 Task: Create in the project AgileInsight in Backlog an issue 'Develop a new tool for automated testing of mobile application usability and user experience', assign it to team member softage.2@softage.net and change the status to IN PROGRESS. Create in the project AgileInsight in Backlog an issue 'Upgrade the database indexing strategy of a web application to improve data retrieval and query performance', assign it to team member softage.3@softage.net and change the status to IN PROGRESS
Action: Mouse moved to (214, 59)
Screenshot: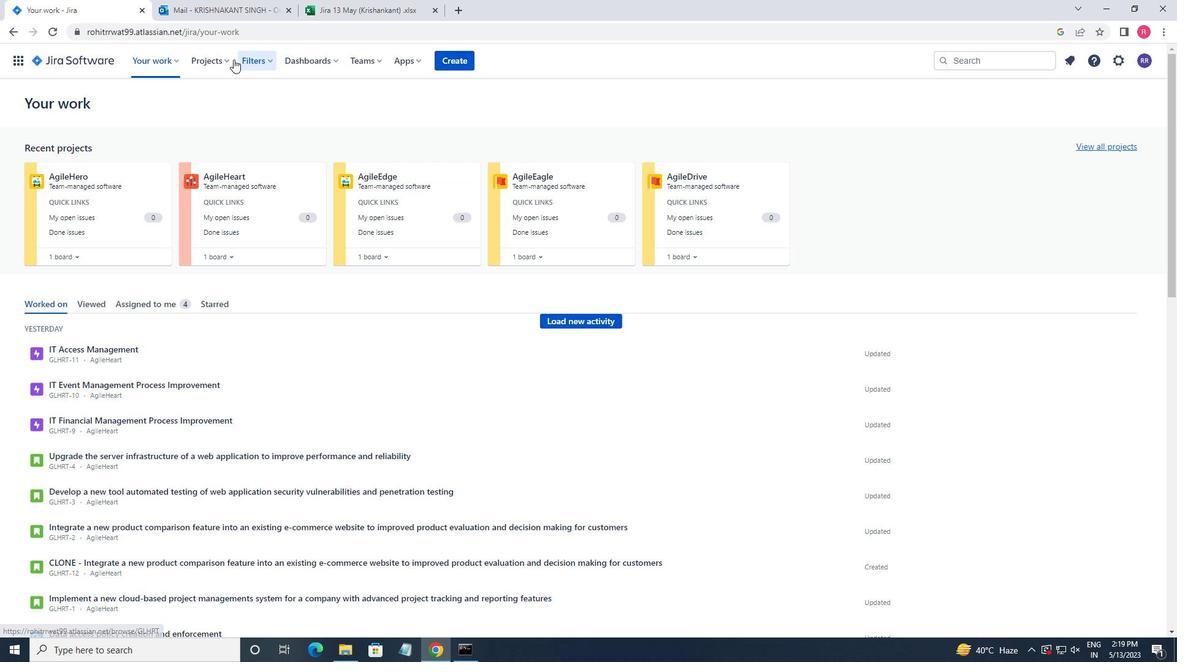 
Action: Mouse pressed left at (214, 59)
Screenshot: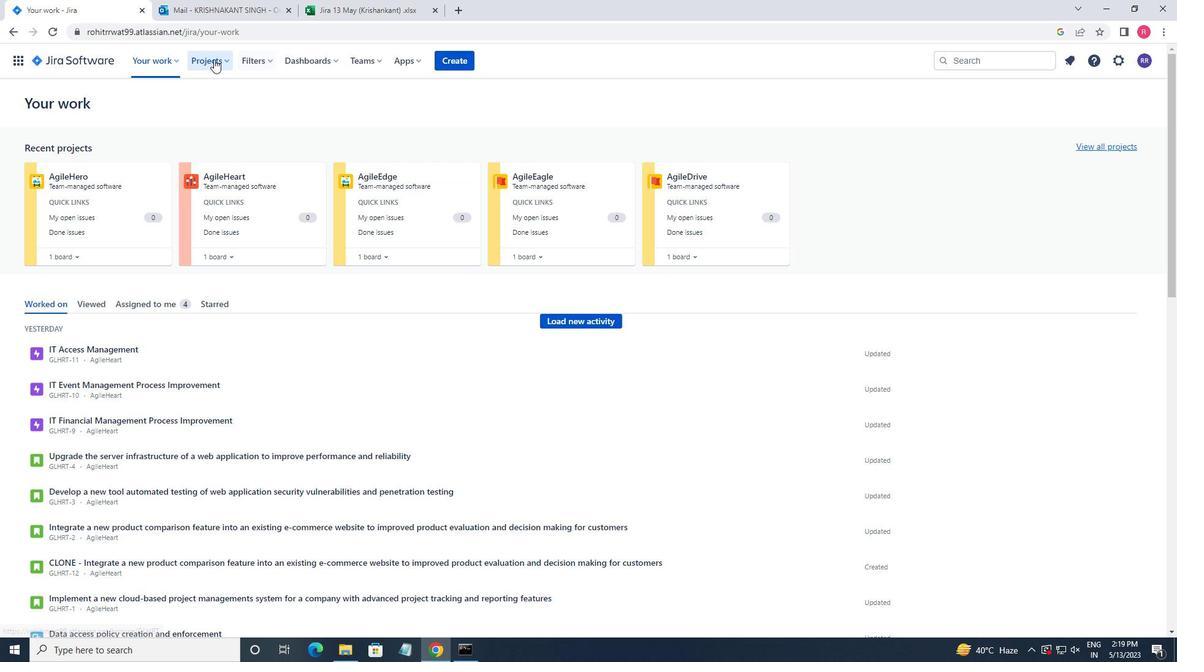 
Action: Mouse moved to (249, 122)
Screenshot: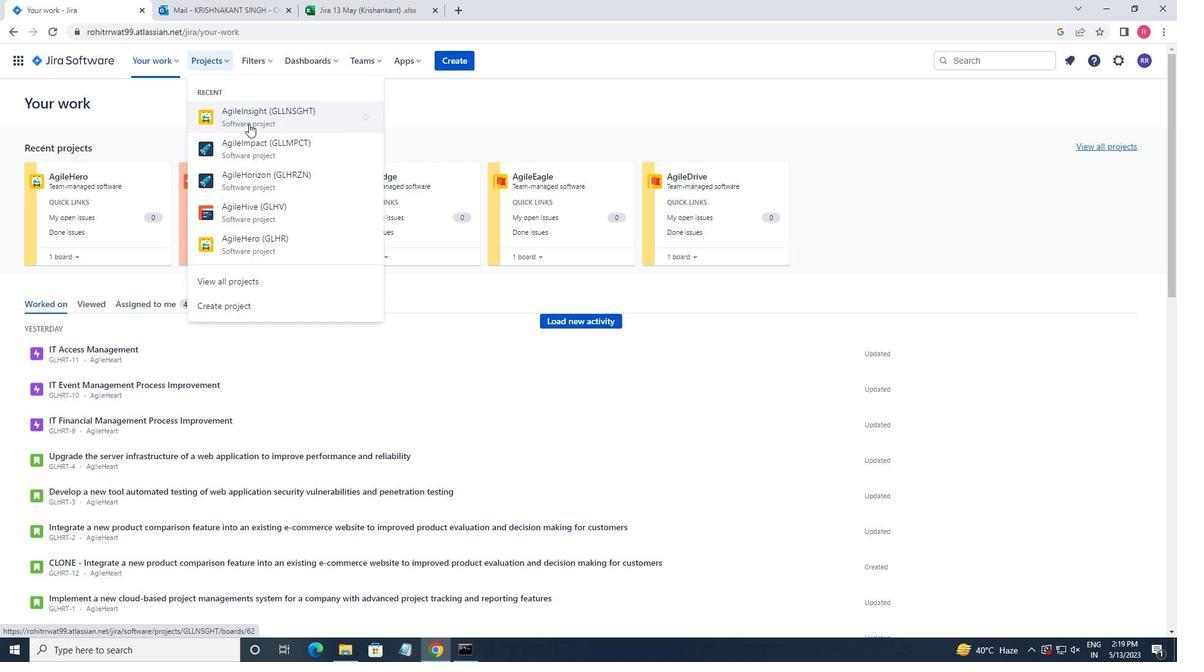 
Action: Mouse pressed left at (249, 122)
Screenshot: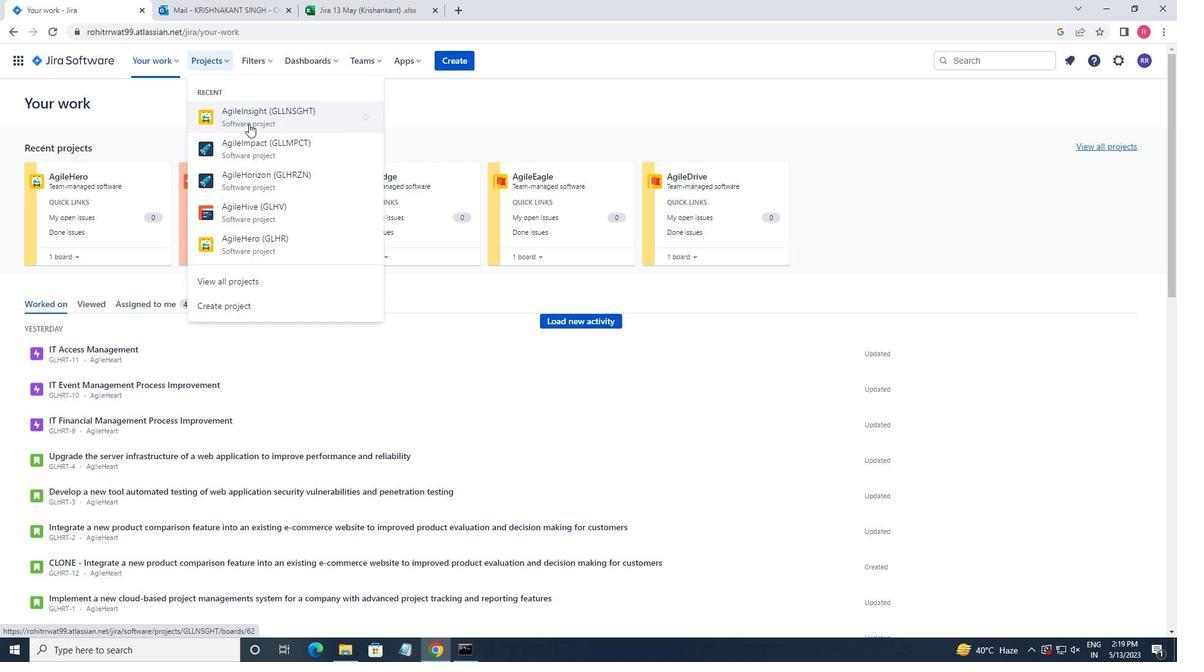 
Action: Mouse moved to (71, 184)
Screenshot: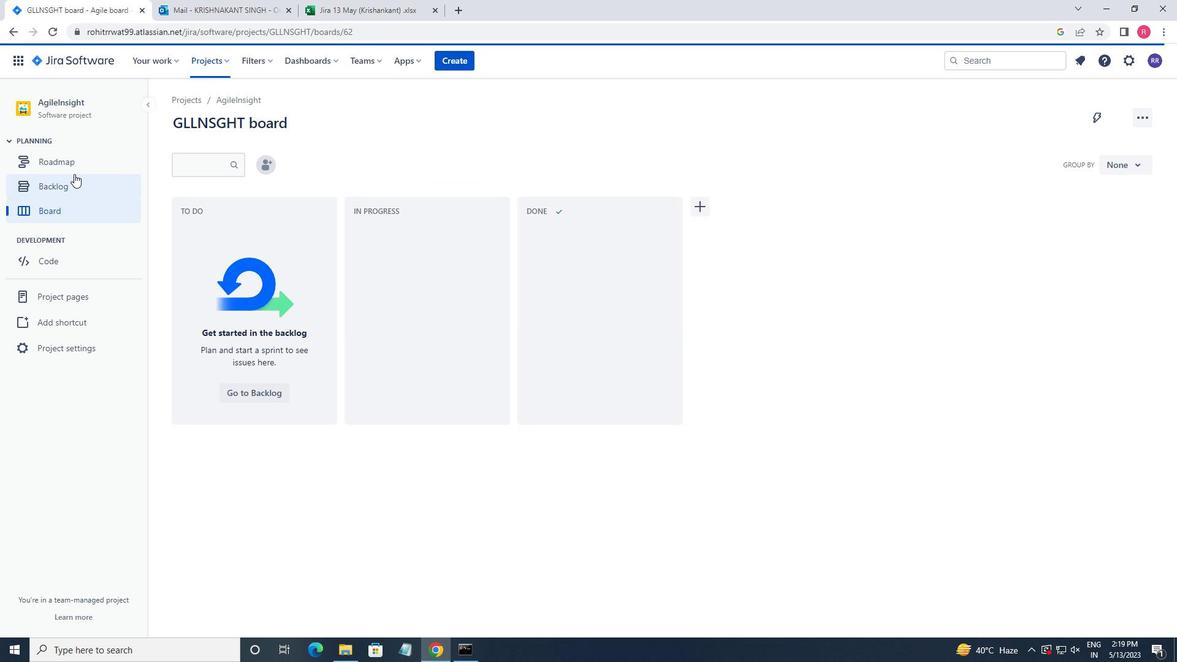 
Action: Mouse pressed left at (71, 184)
Screenshot: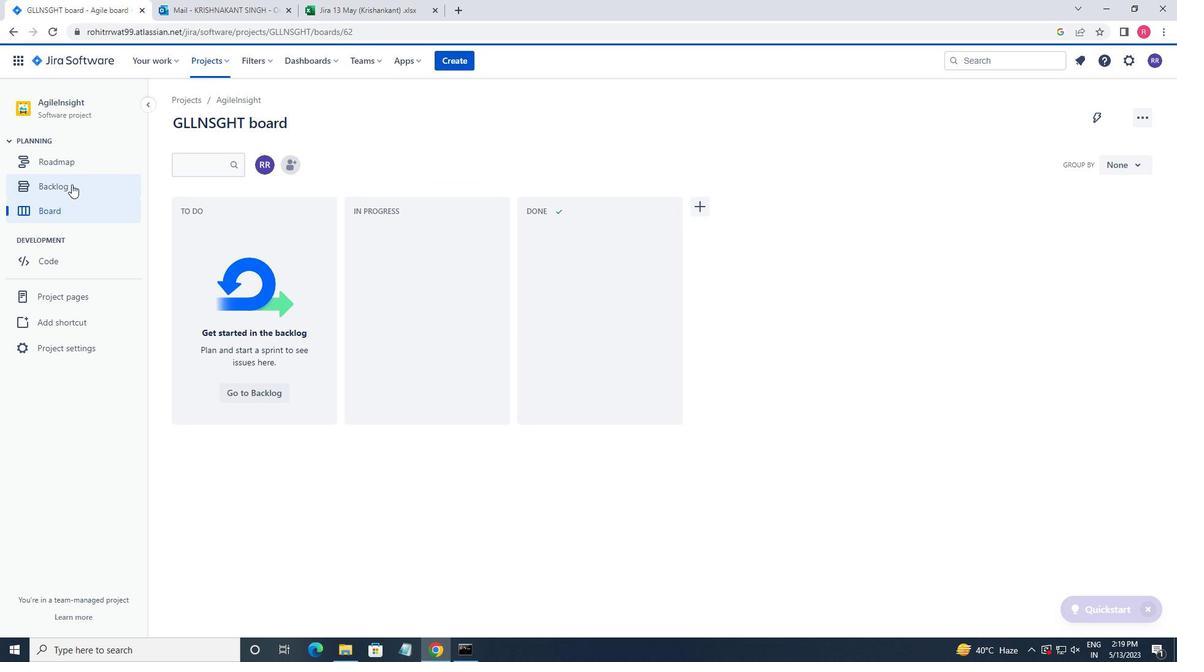 
Action: Mouse moved to (328, 365)
Screenshot: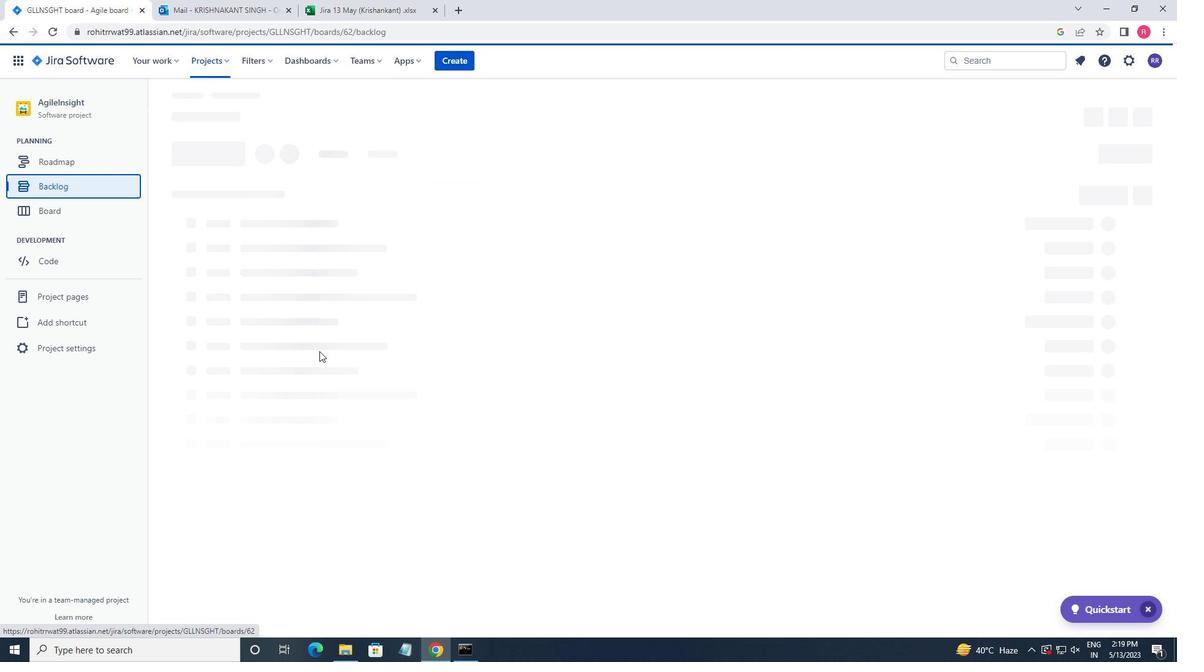 
Action: Mouse scrolled (328, 364) with delta (0, 0)
Screenshot: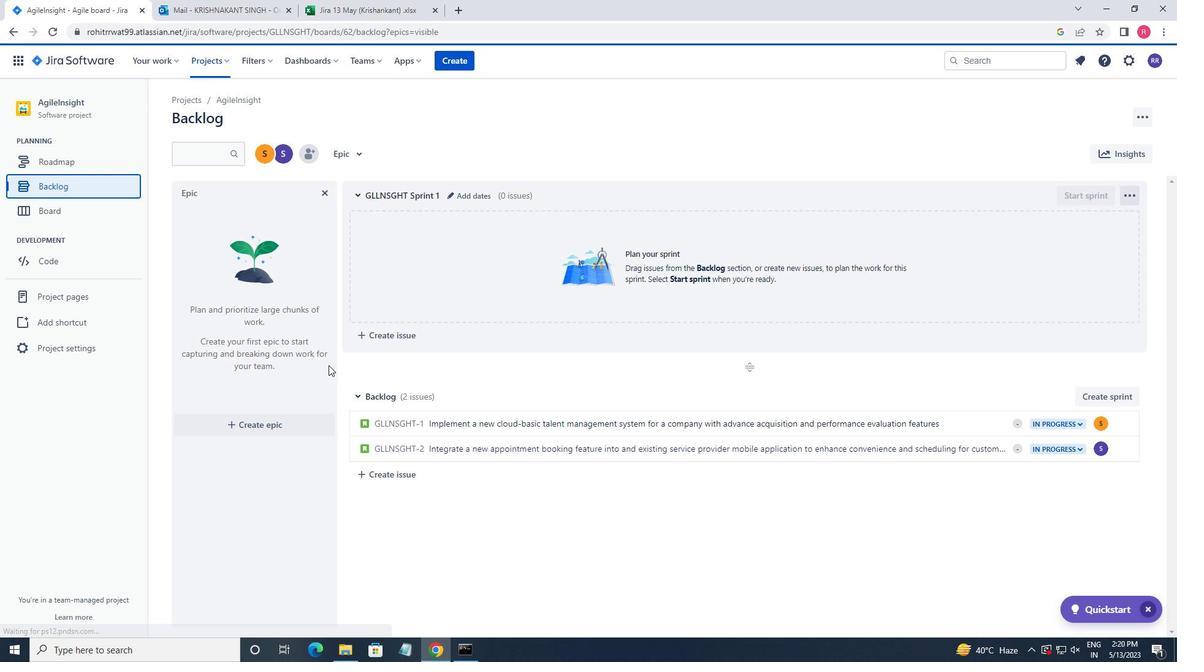 
Action: Mouse moved to (329, 365)
Screenshot: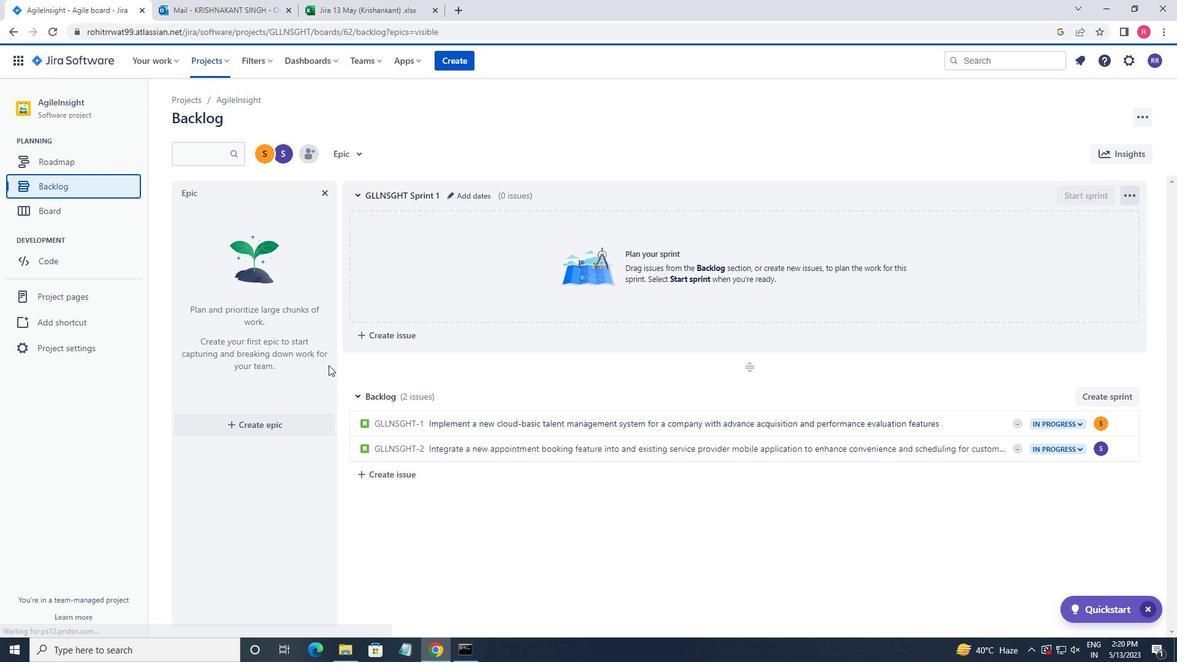 
Action: Mouse scrolled (329, 364) with delta (0, 0)
Screenshot: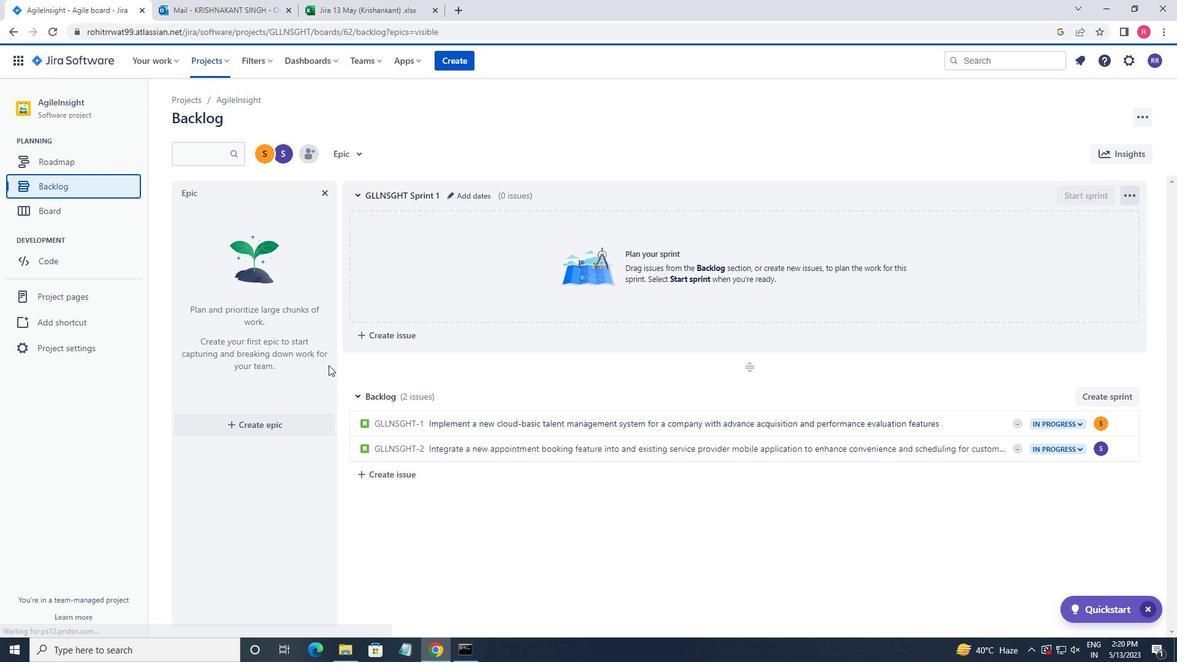 
Action: Mouse moved to (329, 366)
Screenshot: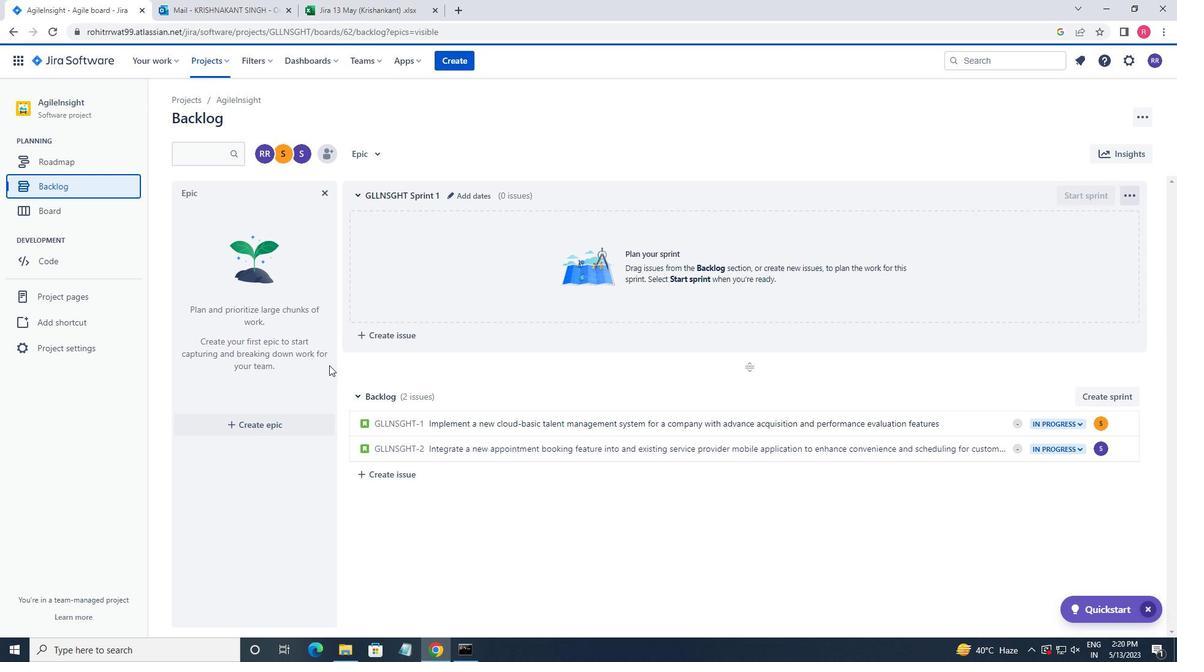 
Action: Mouse scrolled (329, 365) with delta (0, 0)
Screenshot: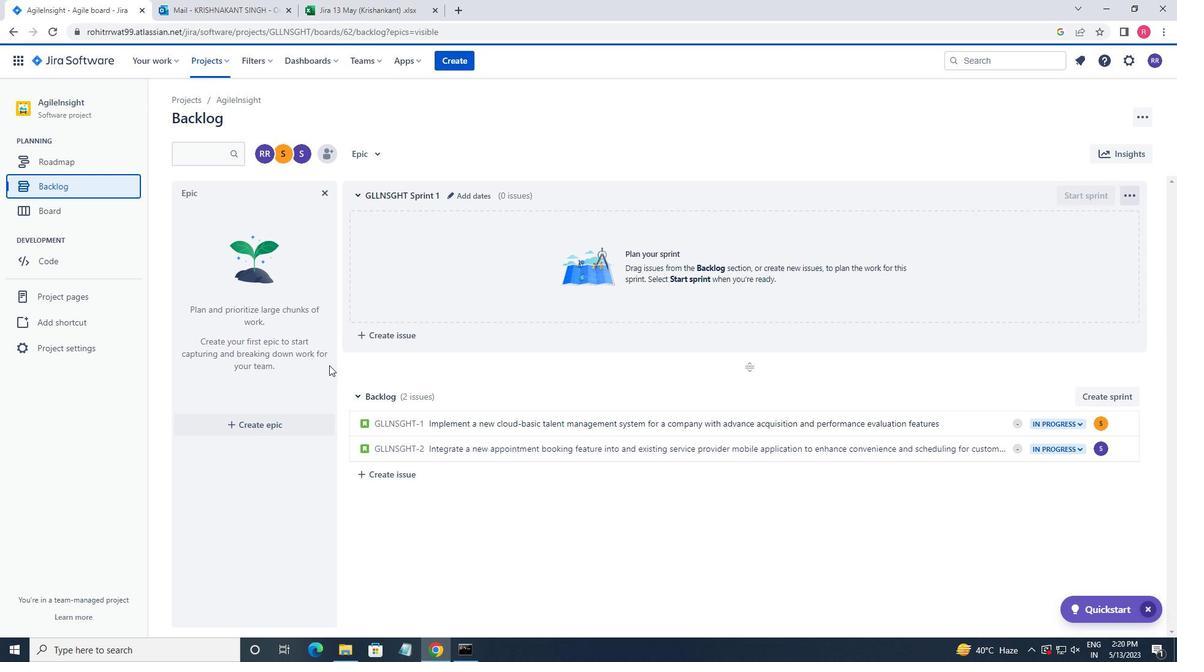 
Action: Mouse moved to (412, 481)
Screenshot: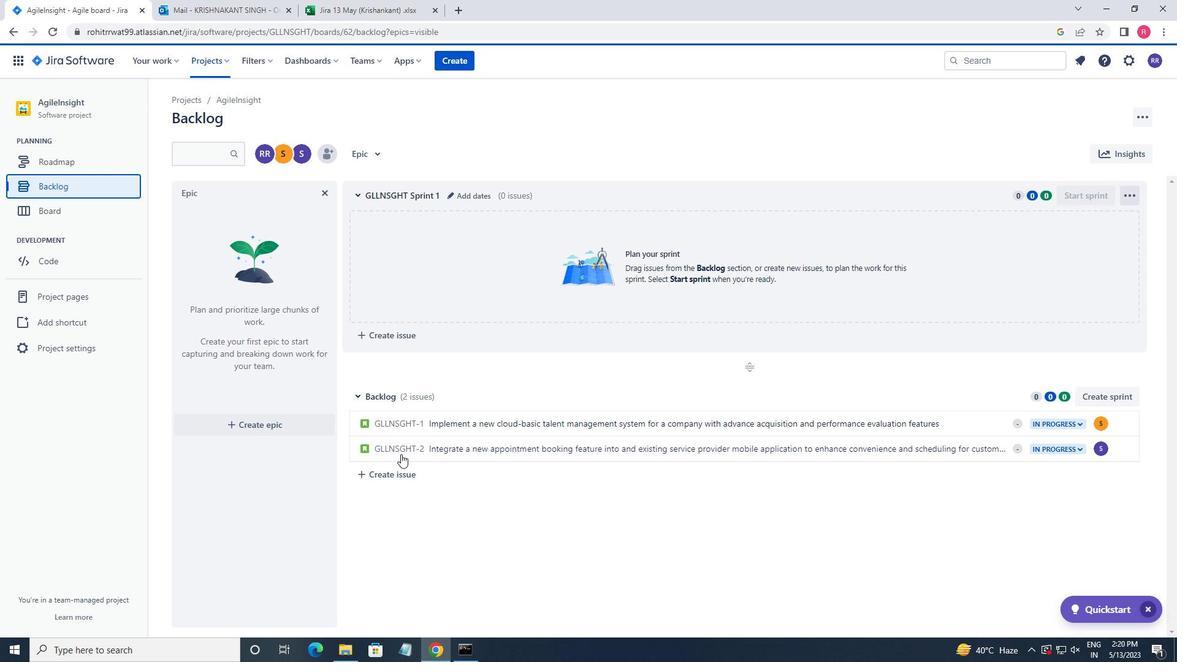 
Action: Mouse pressed left at (412, 481)
Screenshot: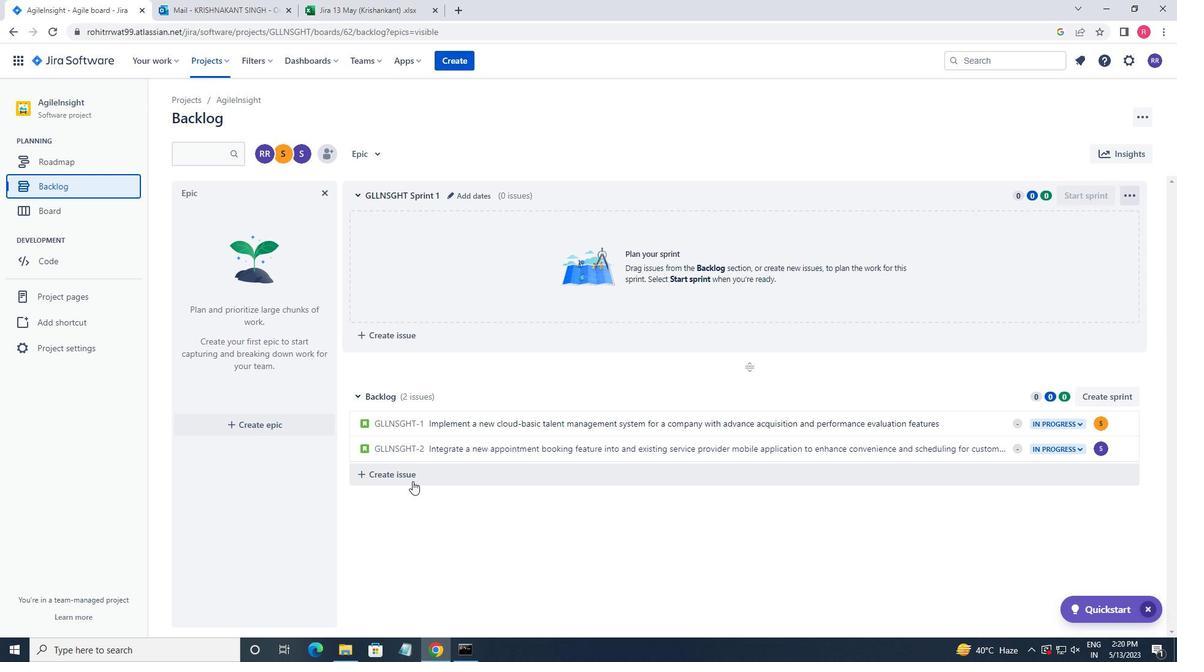 
Action: Key pressed <Key.shift>DEVELOP<Key.space>A<Key.space>NEW<Key.space>TOOL<Key.space>FR<Key.backspace>OR<Key.space>AUTOMATION<Key.space>TETING<Key.space><Key.backspace><Key.backspace><Key.backspace><Key.backspace><Key.backspace>STING<Key.space>OF<Key.space>B<Key.backspace>MOBILE<Key.space>APPLICATION<Key.space>USABILTY<Key.space><Key.backspace><Key.backspace><Key.backspace>ITY<Key.space>AND<Key.space>USER<Key.space>EXPERIENCE<Key.enter>
Screenshot: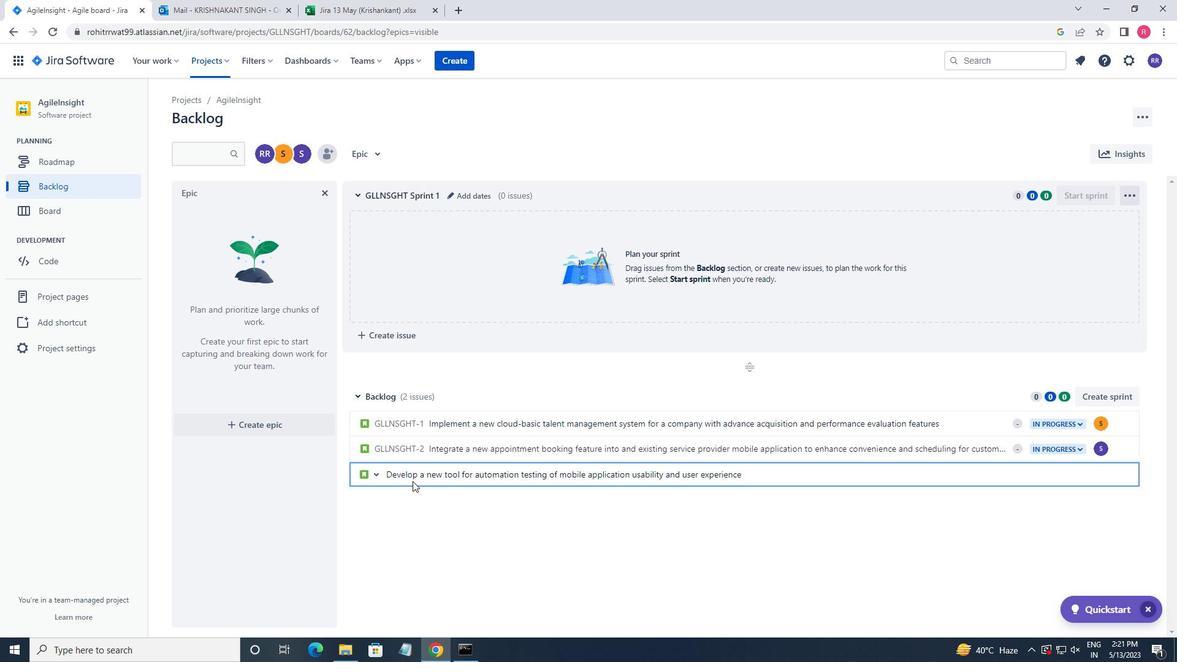 
Action: Mouse moved to (1099, 476)
Screenshot: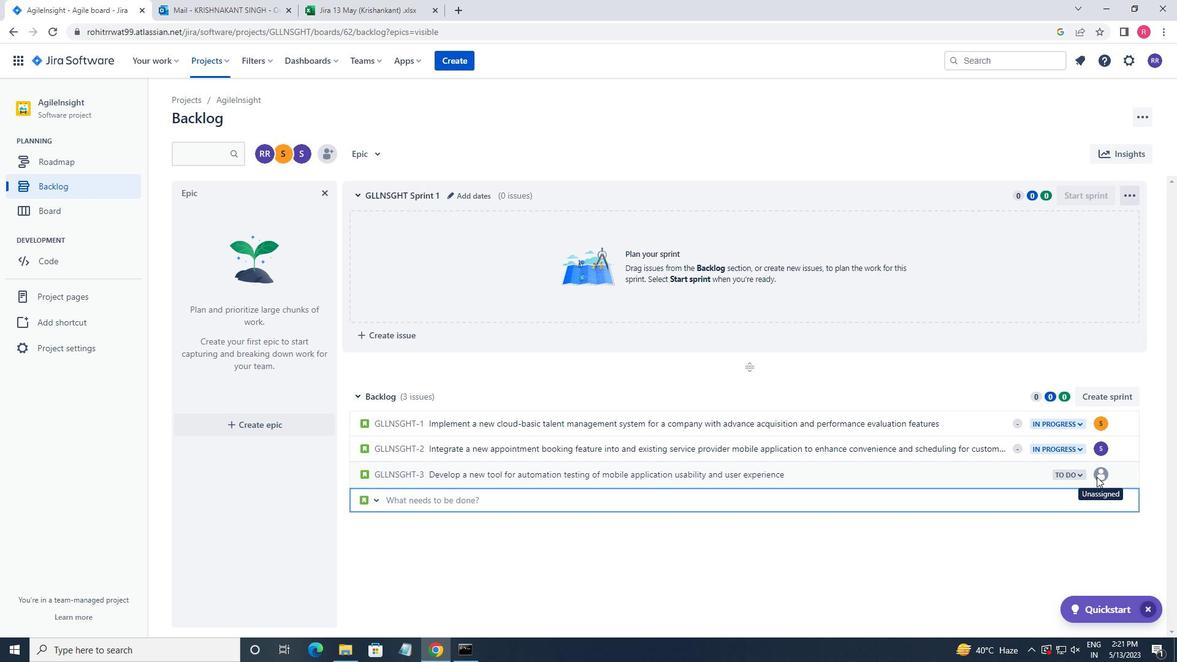 
Action: Mouse pressed left at (1099, 476)
Screenshot: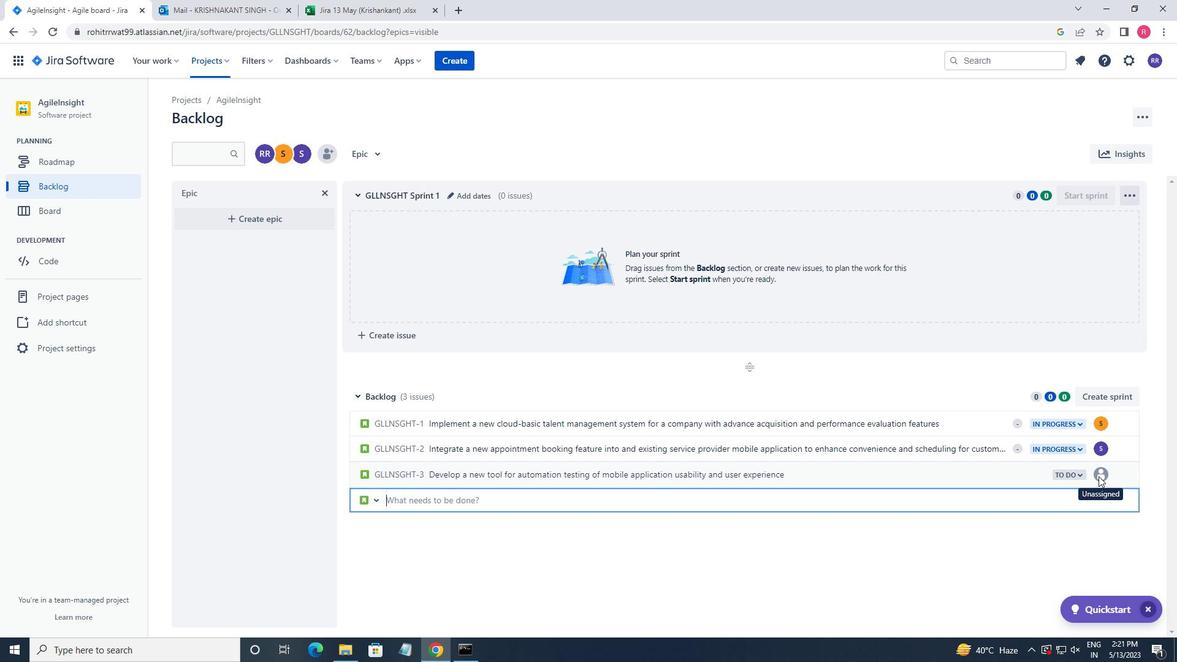 
Action: Mouse pressed left at (1099, 476)
Screenshot: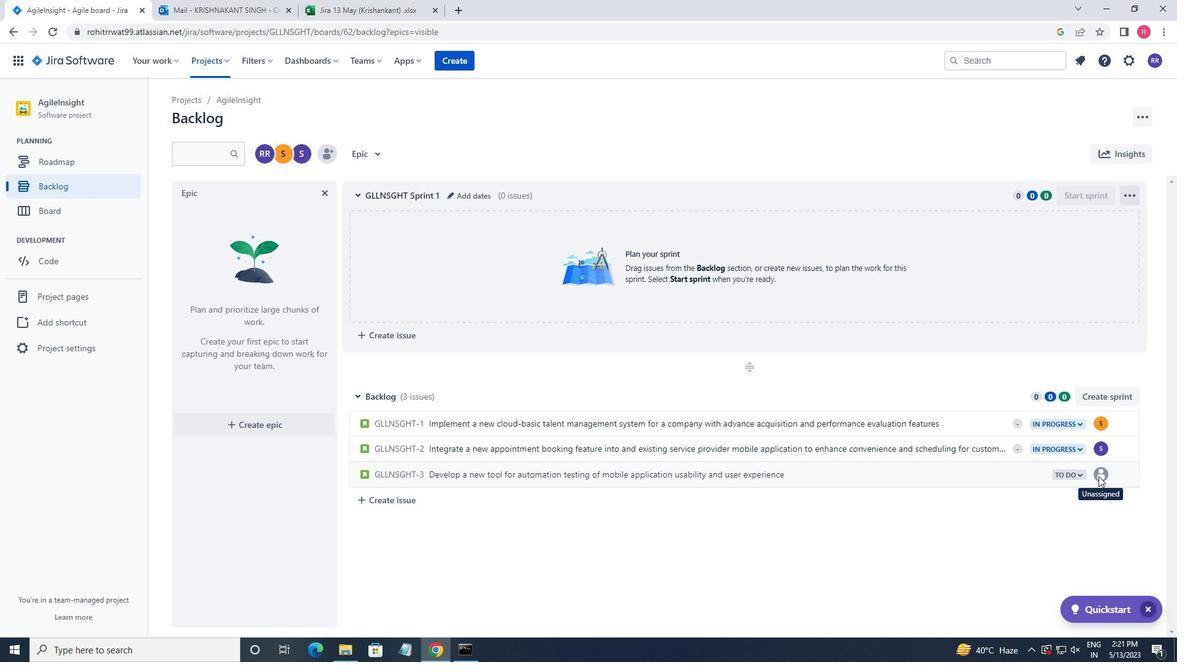 
Action: Mouse moved to (1104, 477)
Screenshot: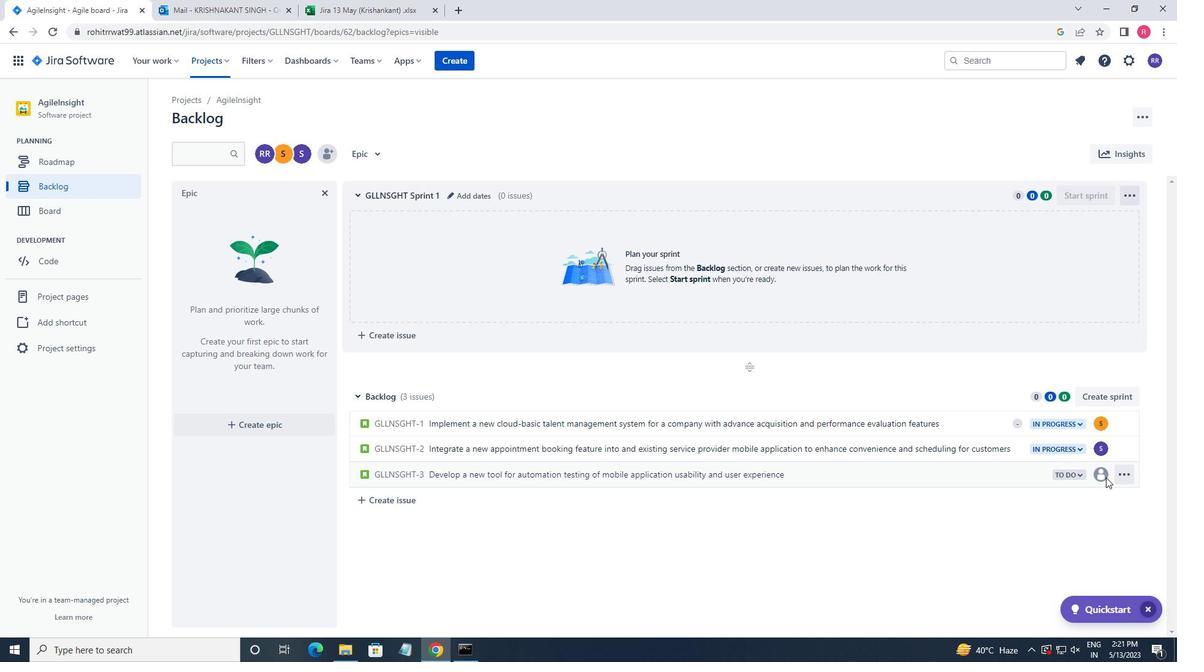 
Action: Mouse pressed left at (1104, 477)
Screenshot: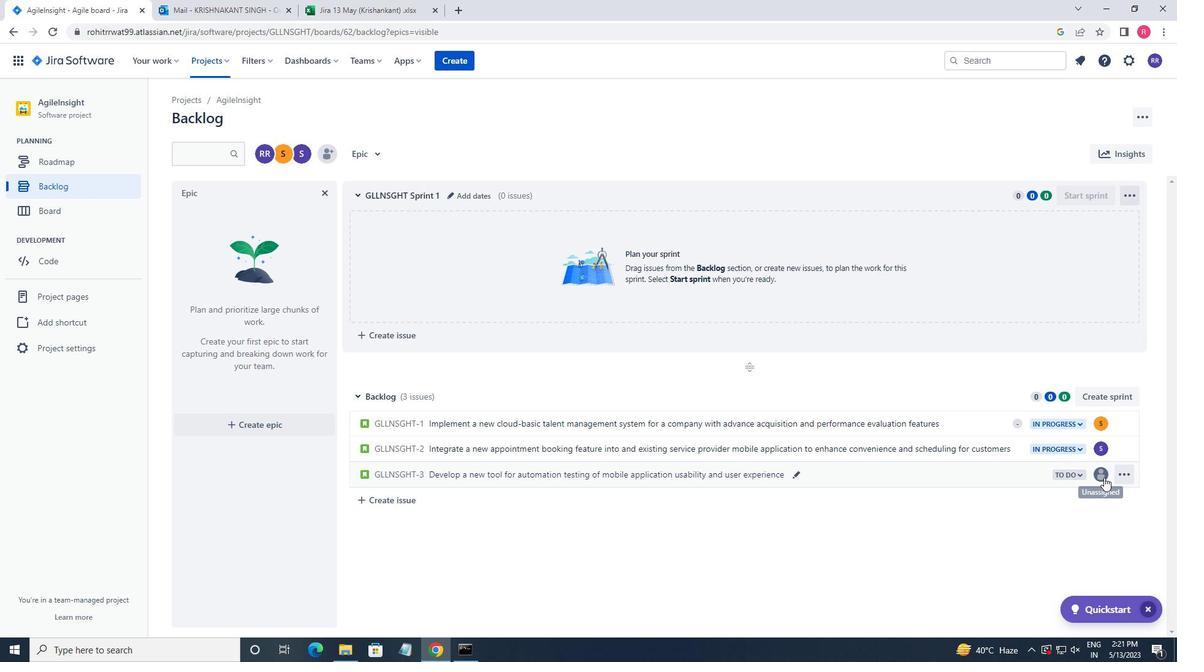 
Action: Key pressed SOFTAGE.2<Key.shift>@SOFTAGE.NRT<Key.backspace><Key.backspace>ET
Screenshot: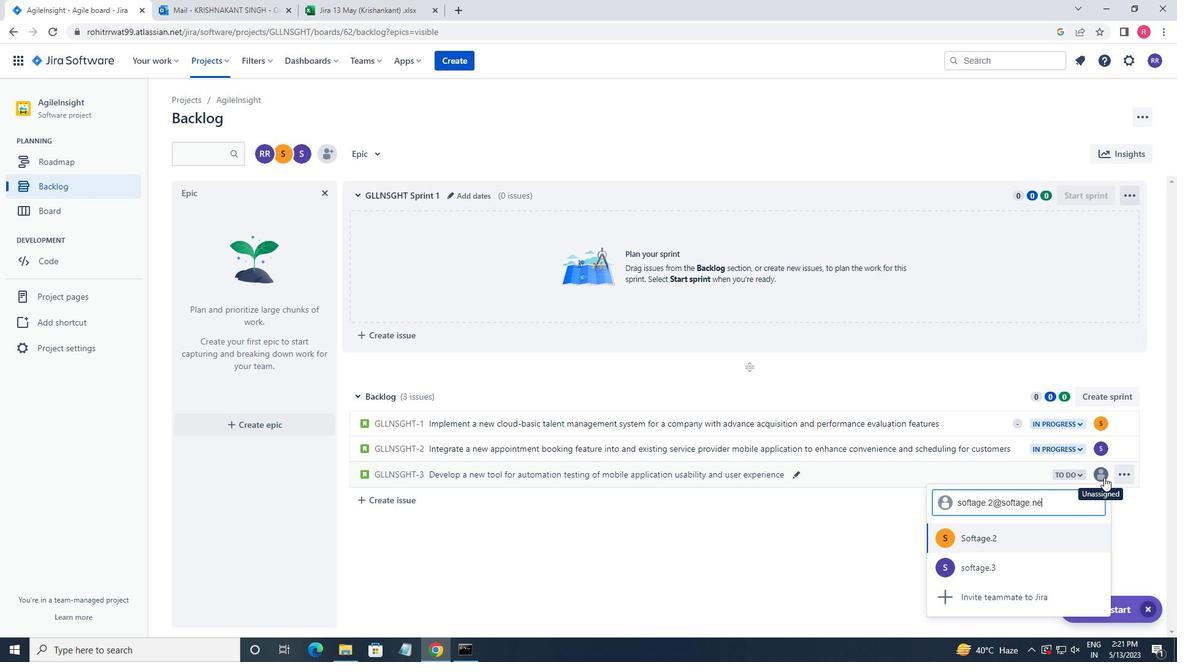 
Action: Mouse moved to (1050, 531)
Screenshot: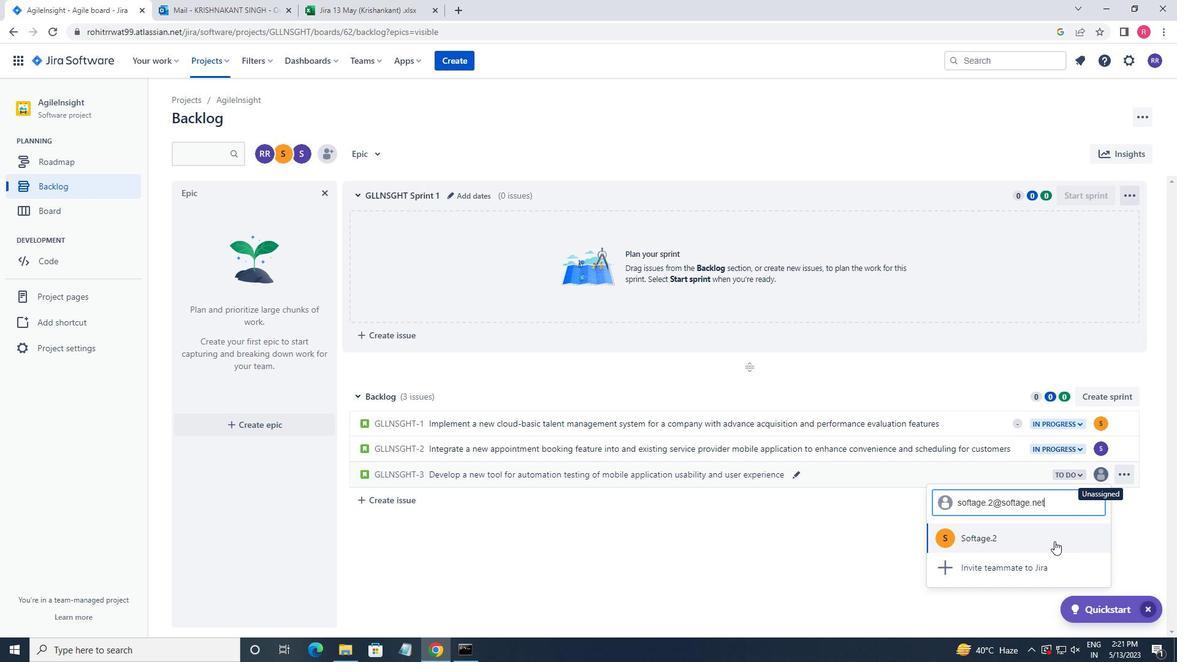 
Action: Mouse pressed left at (1050, 531)
Screenshot: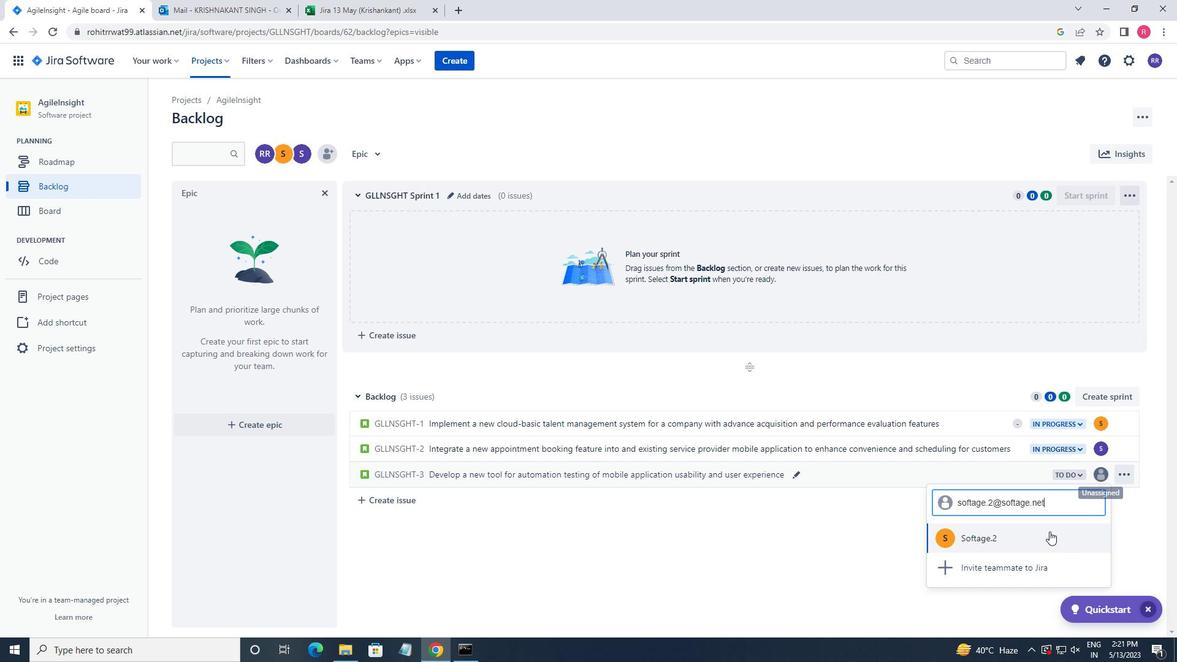 
Action: Mouse moved to (1061, 468)
Screenshot: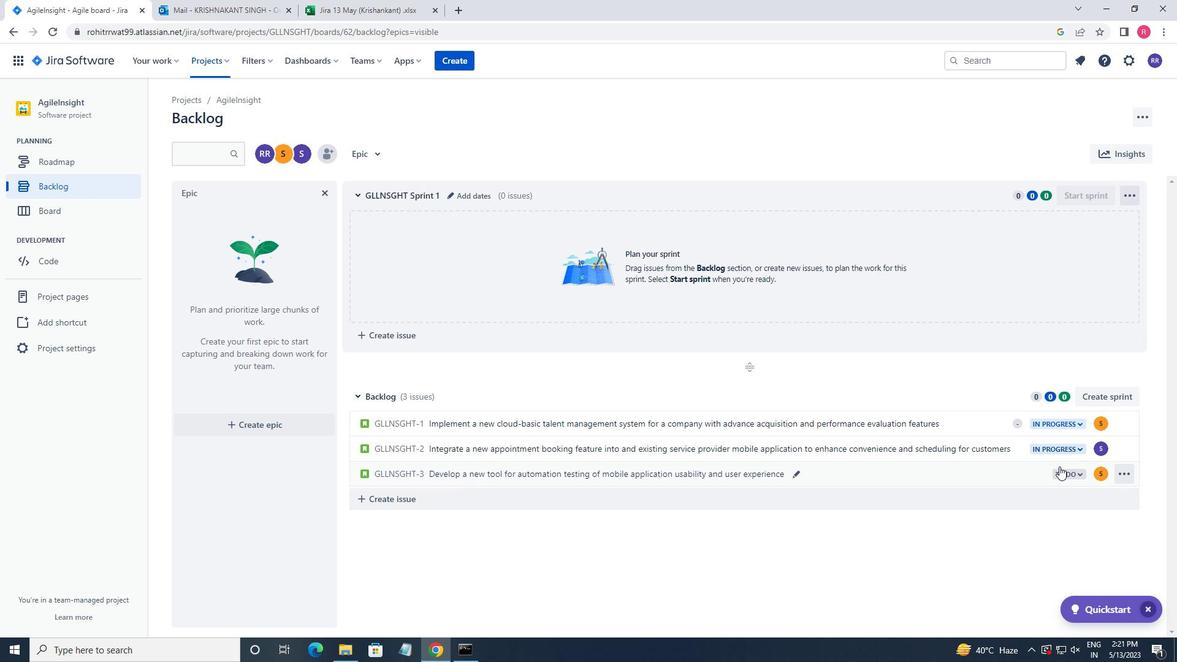 
Action: Mouse pressed left at (1061, 468)
Screenshot: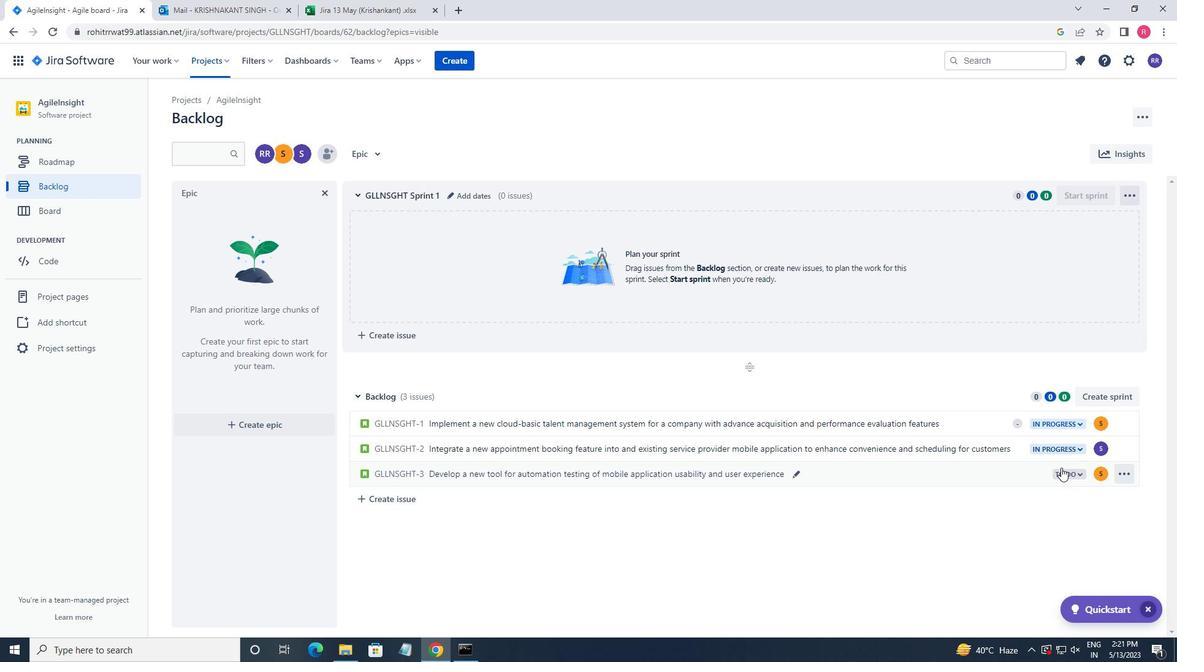 
Action: Mouse moved to (1022, 500)
Screenshot: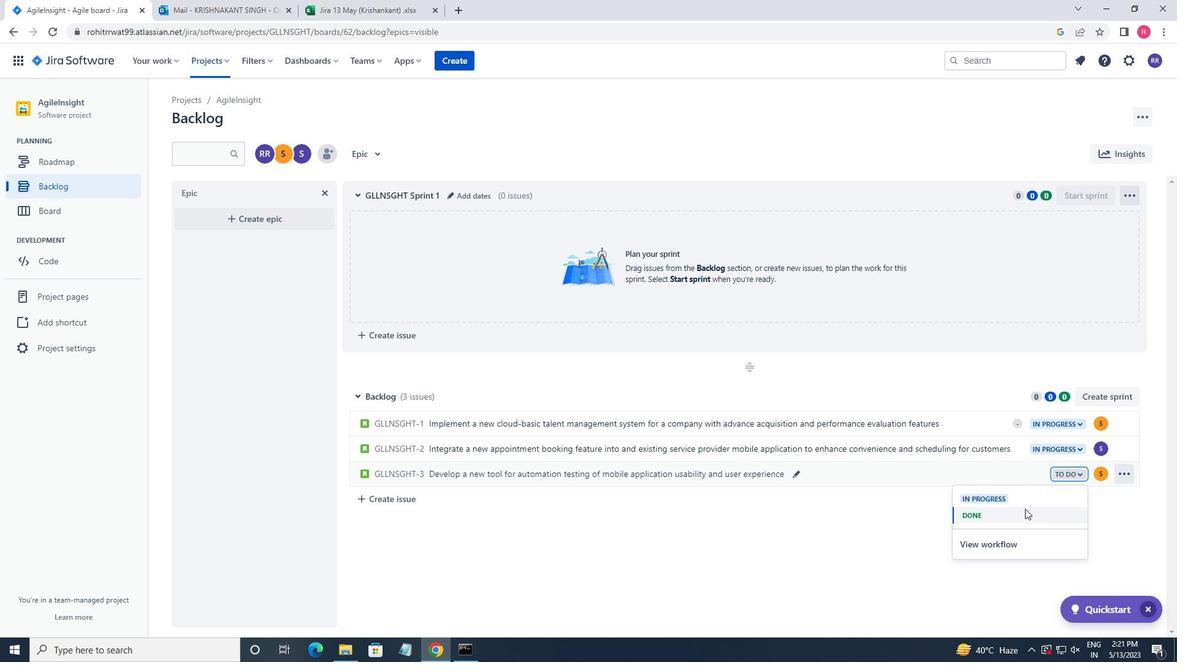 
Action: Mouse pressed left at (1022, 500)
Screenshot: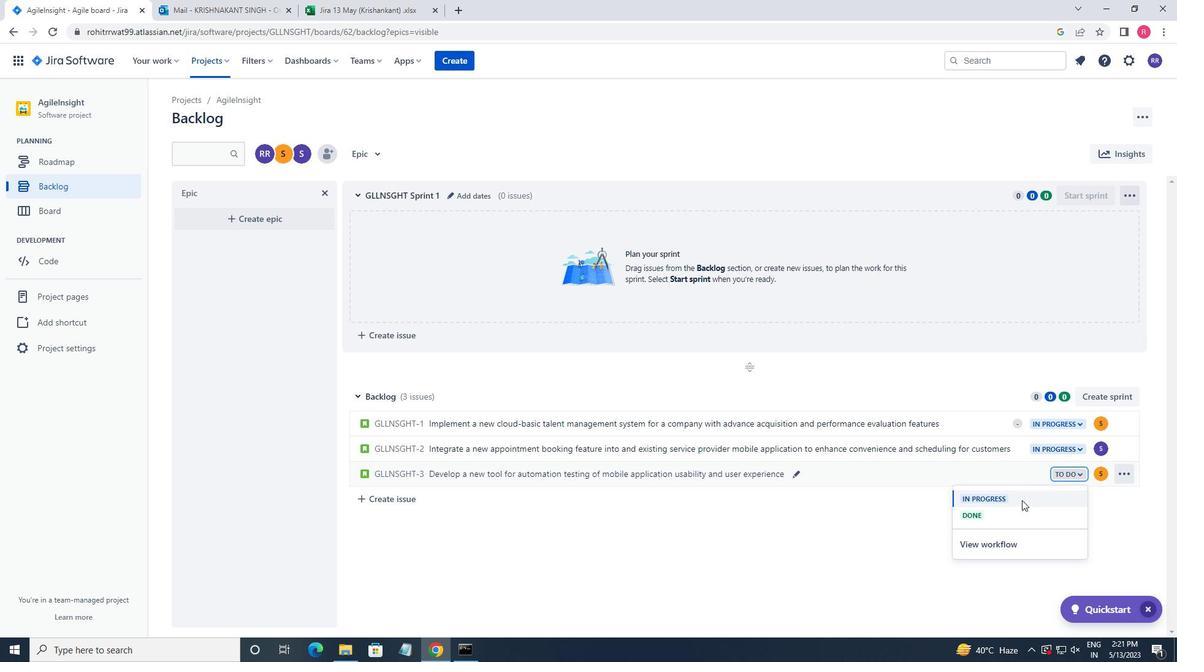 
Action: Mouse moved to (385, 499)
Screenshot: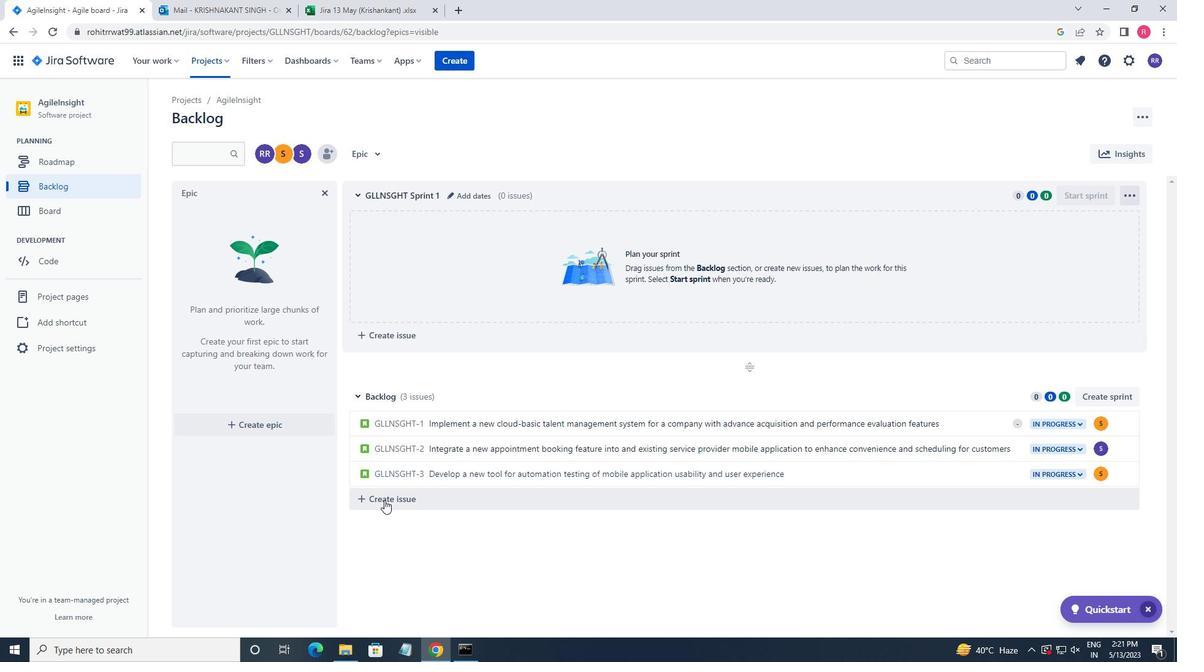 
Action: Mouse pressed left at (385, 499)
Screenshot: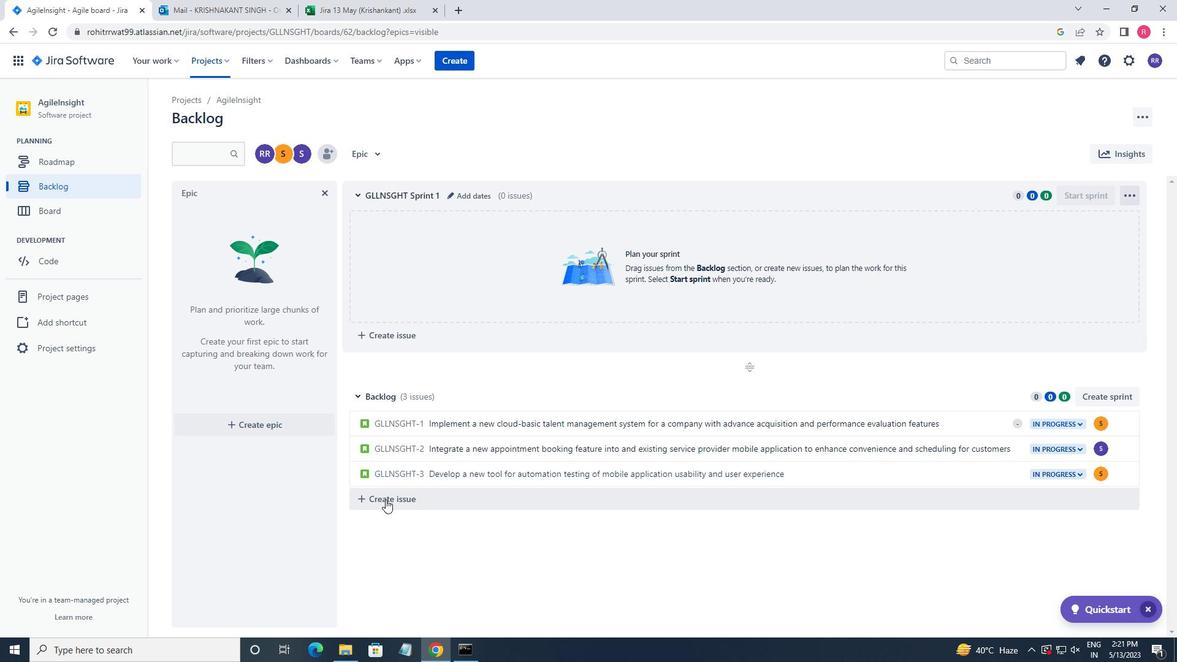 
Action: Key pressed <Key.shift_r>UPGRADE<Key.space><Key.space>THE<Key.space>DATABSE<Key.space><Key.backspace><Key.backspace><Key.backspace><Key.backspace>BASE<Key.space>INDEXING<Key.space>STRATEGY<Key.space>OF<Key.space>A<Key.space>WEB<Key.space>APPLICATION<Key.space>TO<Key.space>IMPROVE<Key.space>DATA<Key.space>RETRIEVAL<Key.space>AND<Key.space>QUERY<Key.space>PERFORMANCE<Key.enter>
Screenshot: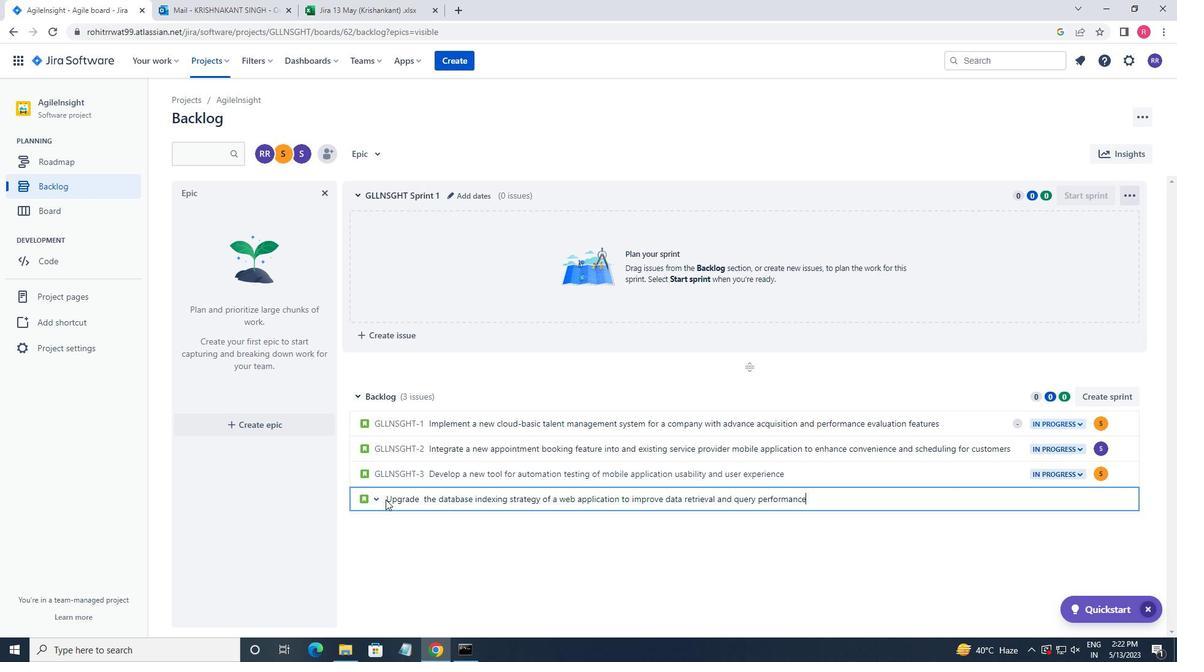 
Action: Mouse moved to (1101, 504)
Screenshot: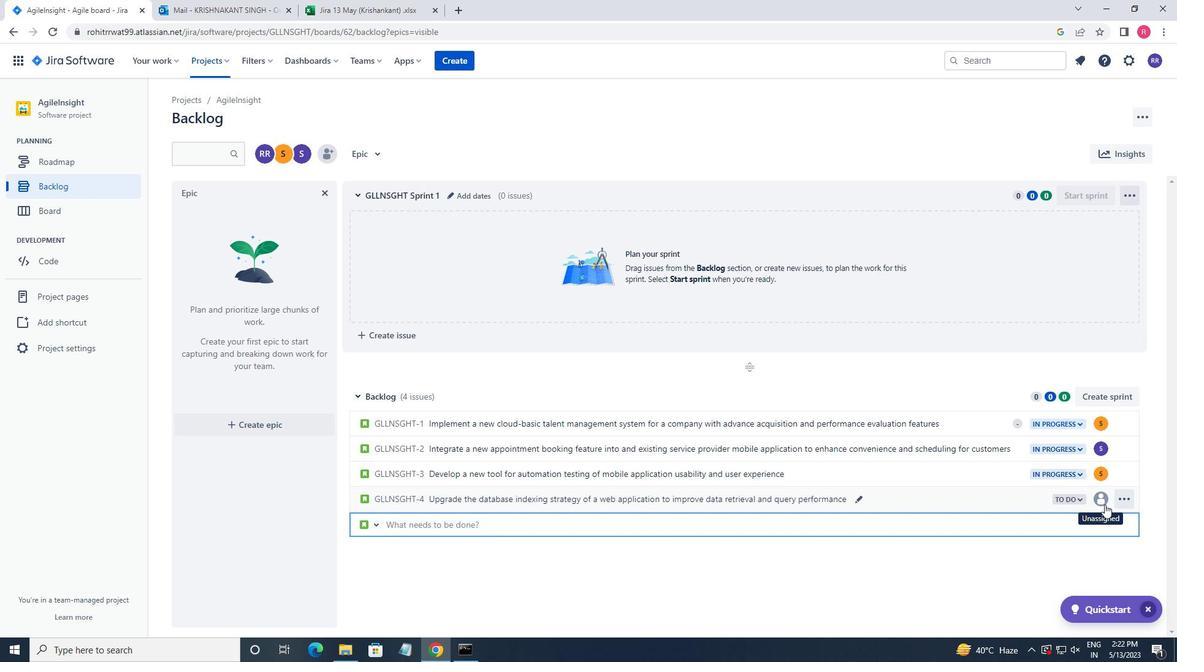 
Action: Mouse pressed left at (1101, 504)
Screenshot: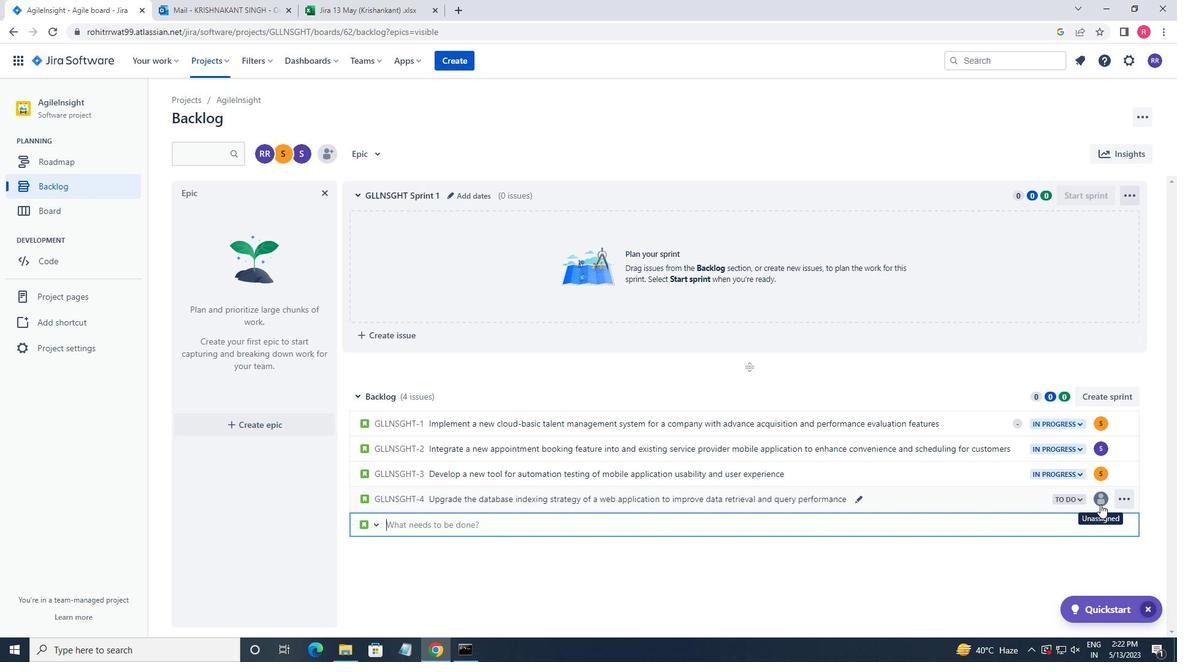 
Action: Key pressed SOFTAGE.3
Screenshot: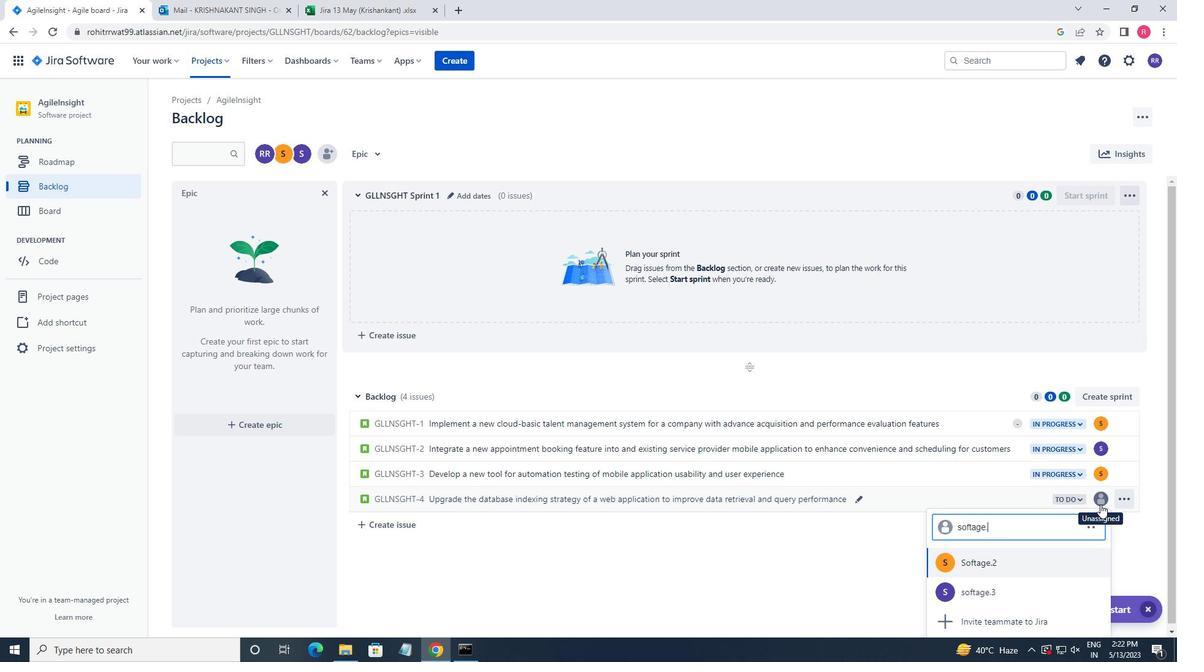 
Action: Mouse moved to (1018, 570)
Screenshot: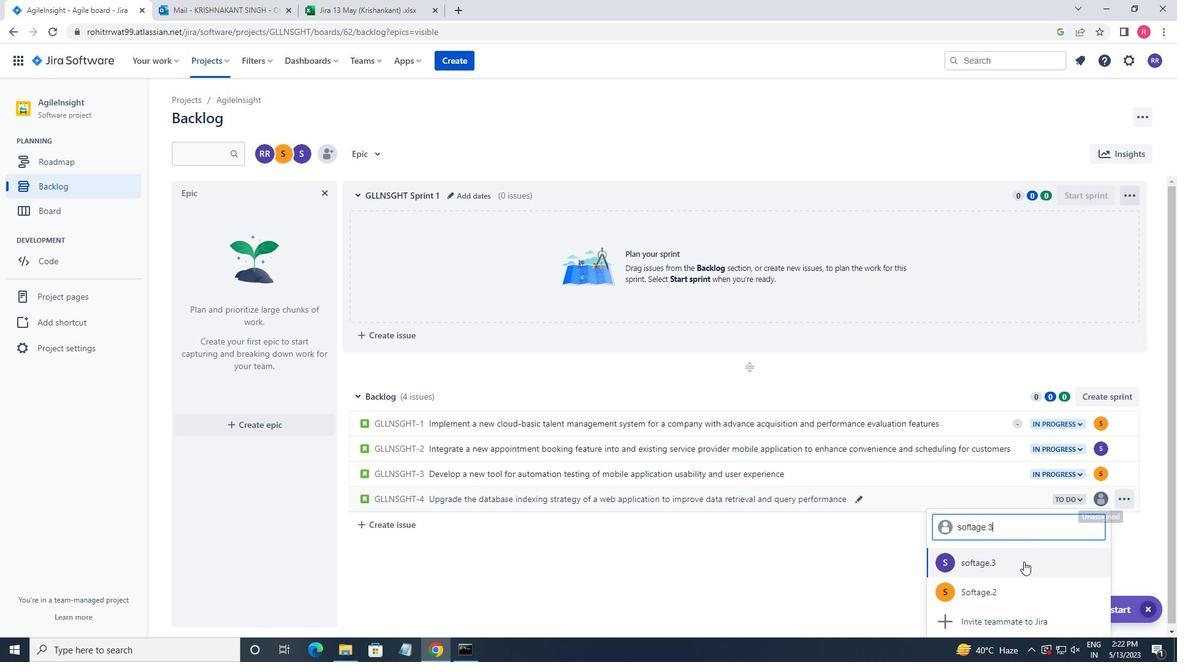 
Action: Mouse pressed left at (1018, 570)
Screenshot: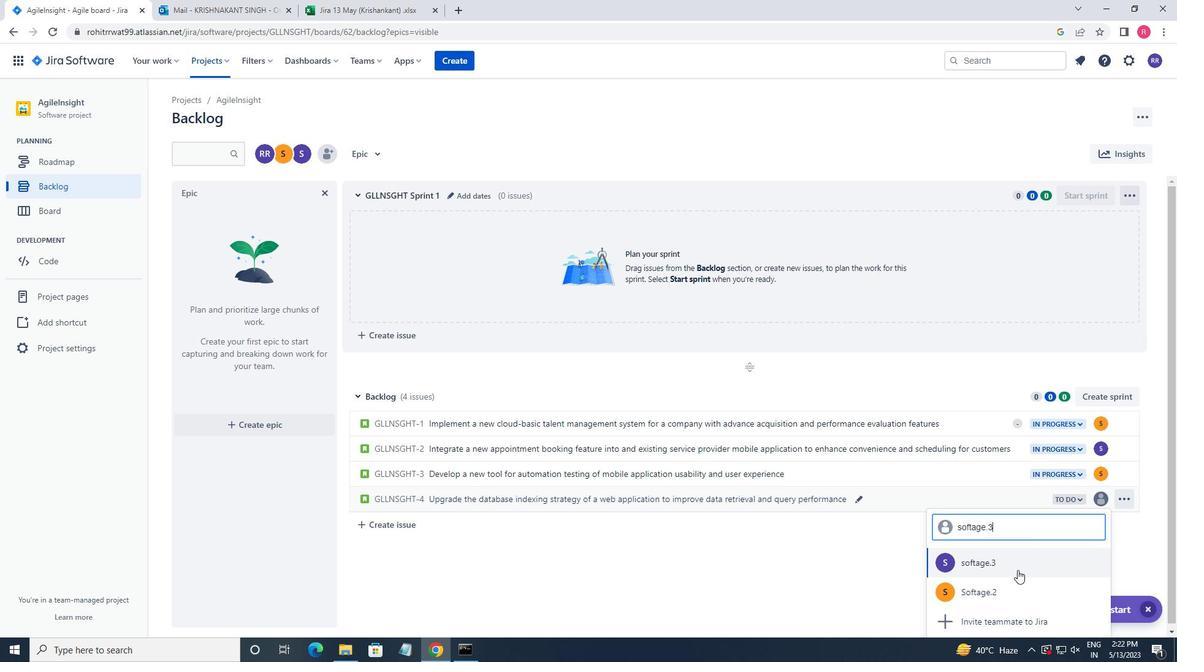 
Action: Mouse moved to (1053, 500)
Screenshot: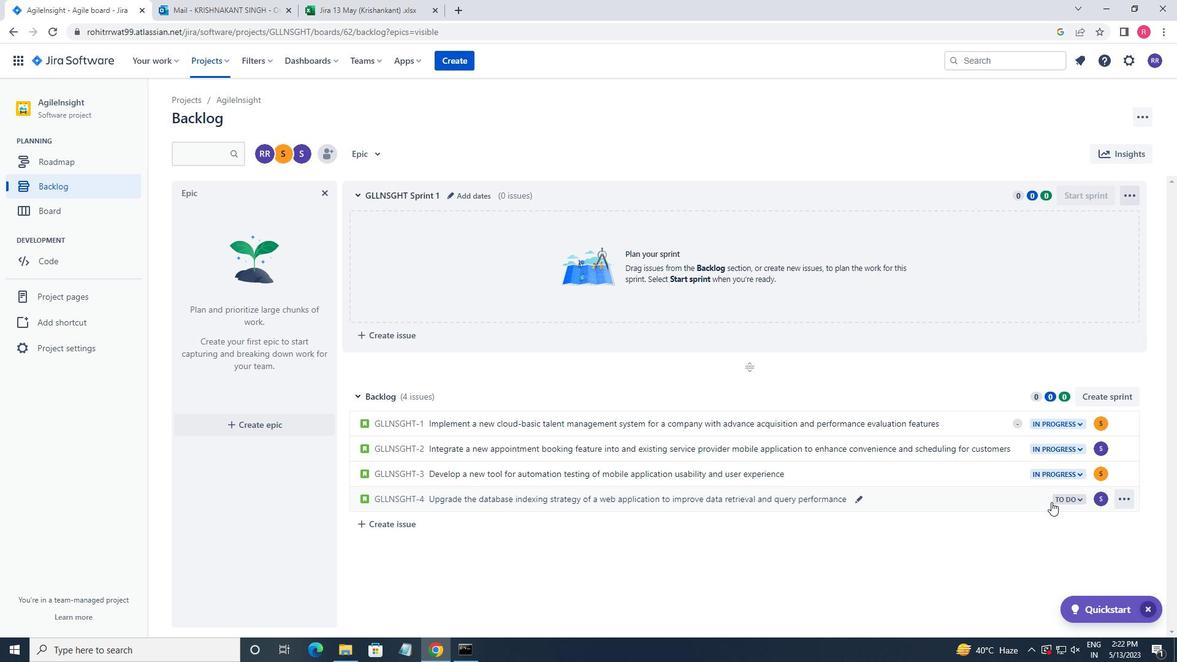 
Action: Mouse pressed left at (1053, 500)
Screenshot: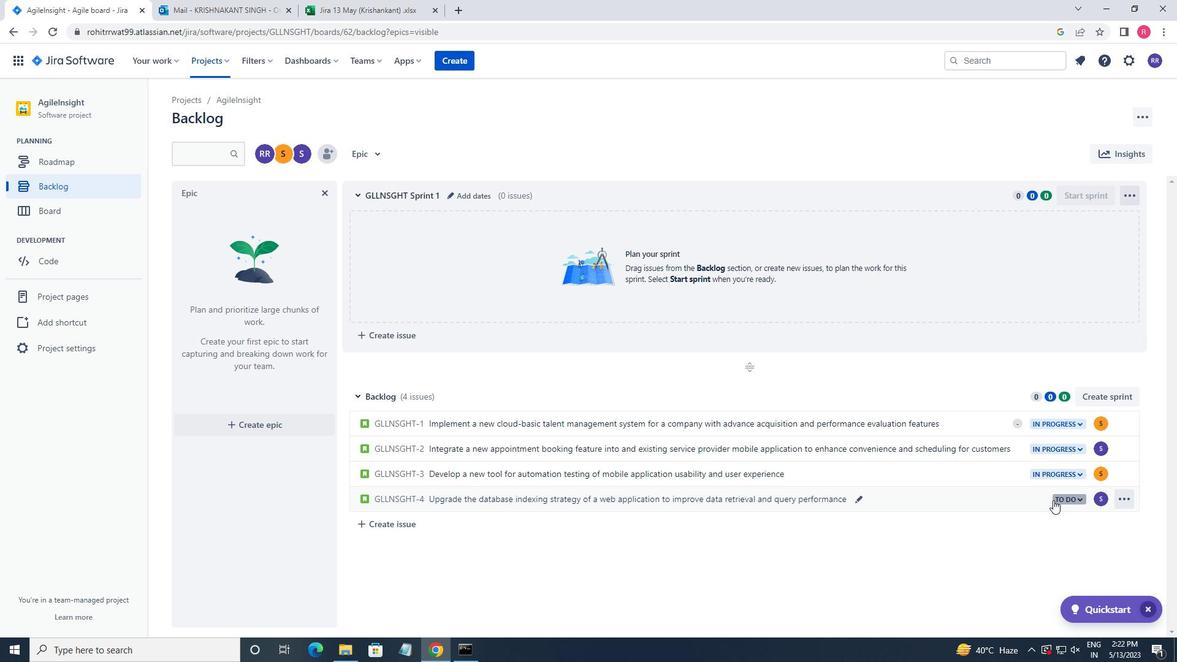 
Action: Mouse moved to (990, 525)
Screenshot: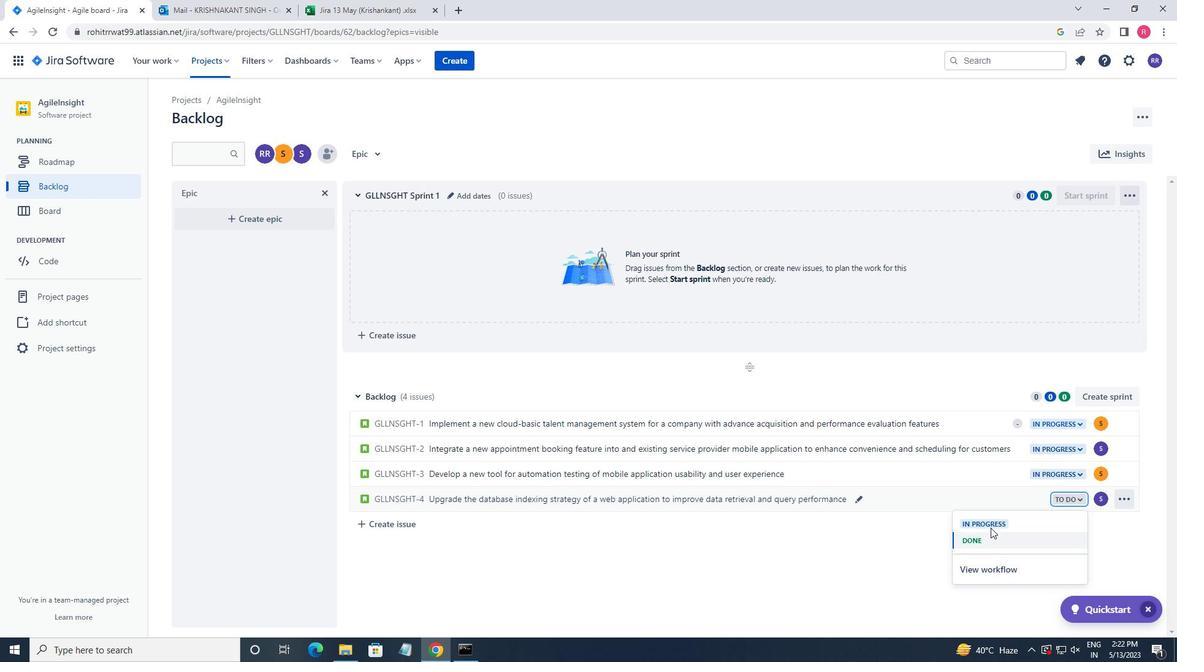 
Action: Mouse pressed left at (990, 525)
Screenshot: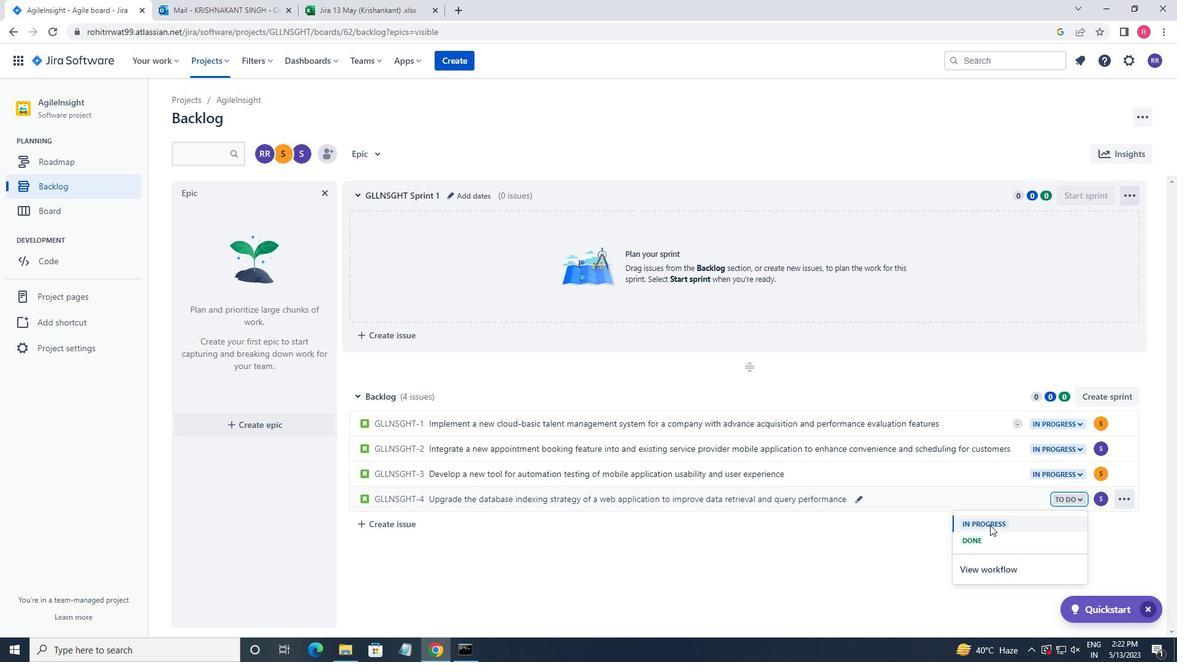 
